 Task: Add Every Day Shea Lavender Eds Body Lotion to the cart.
Action: Mouse moved to (669, 233)
Screenshot: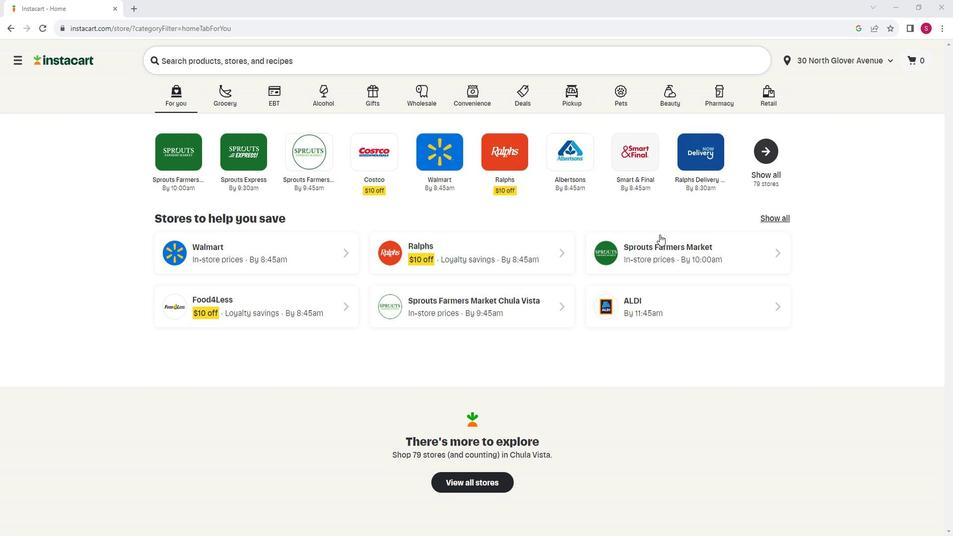 
Action: Mouse pressed left at (669, 233)
Screenshot: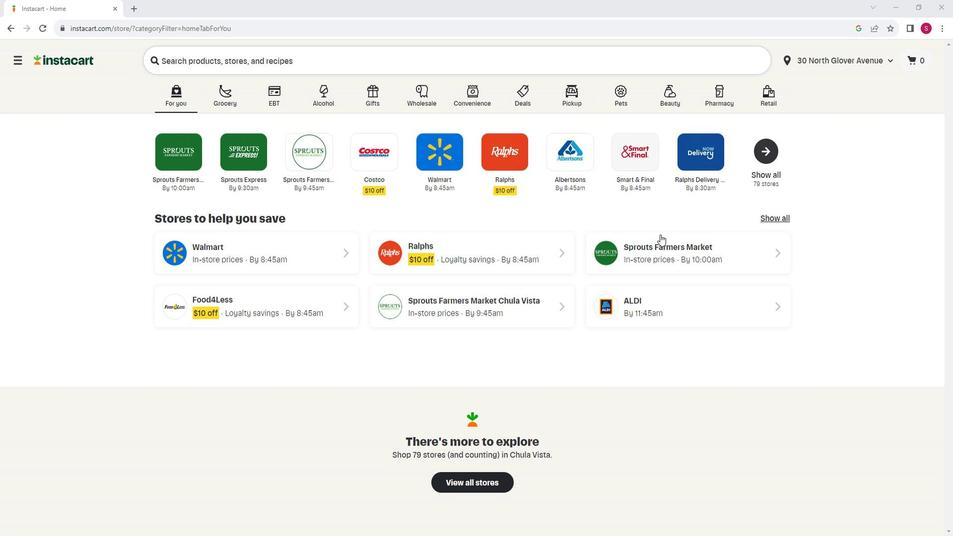 
Action: Mouse moved to (69, 371)
Screenshot: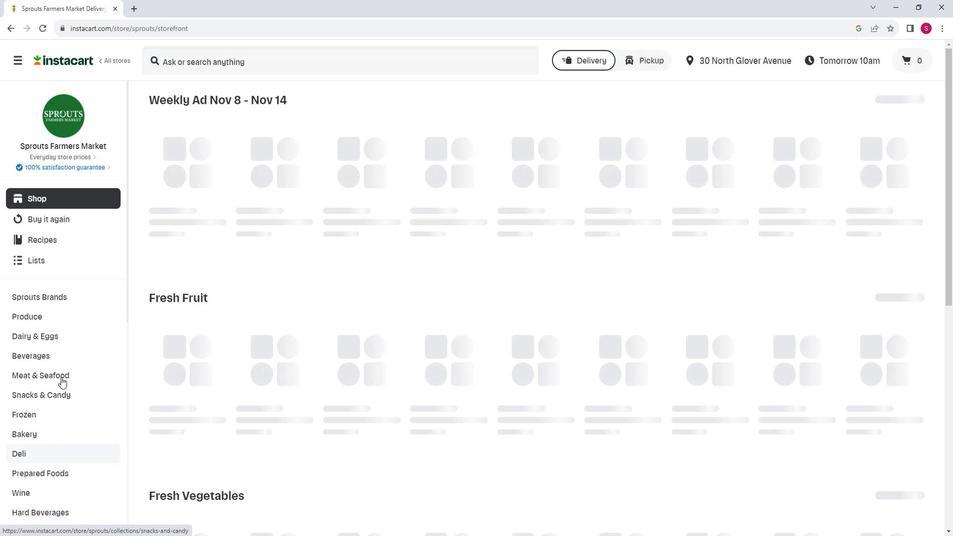 
Action: Mouse scrolled (69, 370) with delta (0, 0)
Screenshot: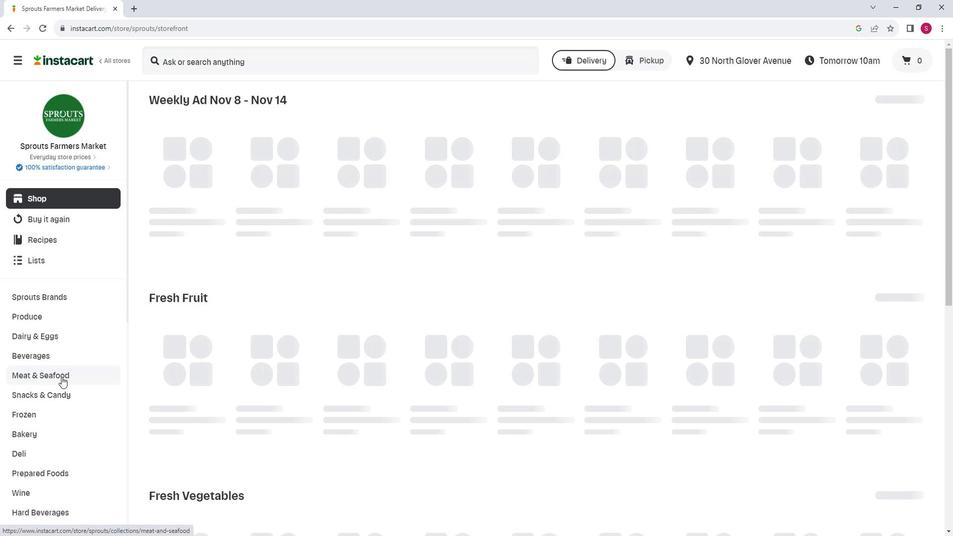 
Action: Mouse scrolled (69, 370) with delta (0, 0)
Screenshot: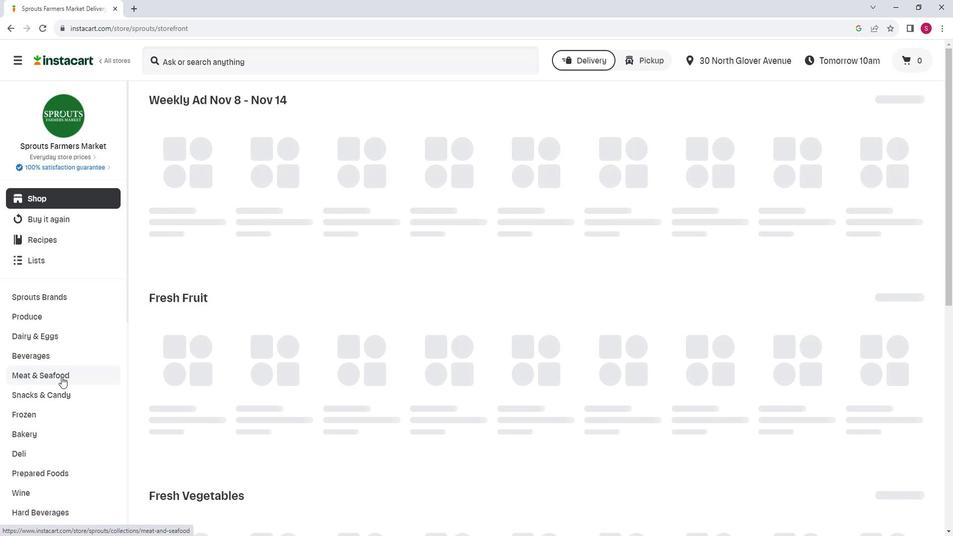 
Action: Mouse moved to (74, 370)
Screenshot: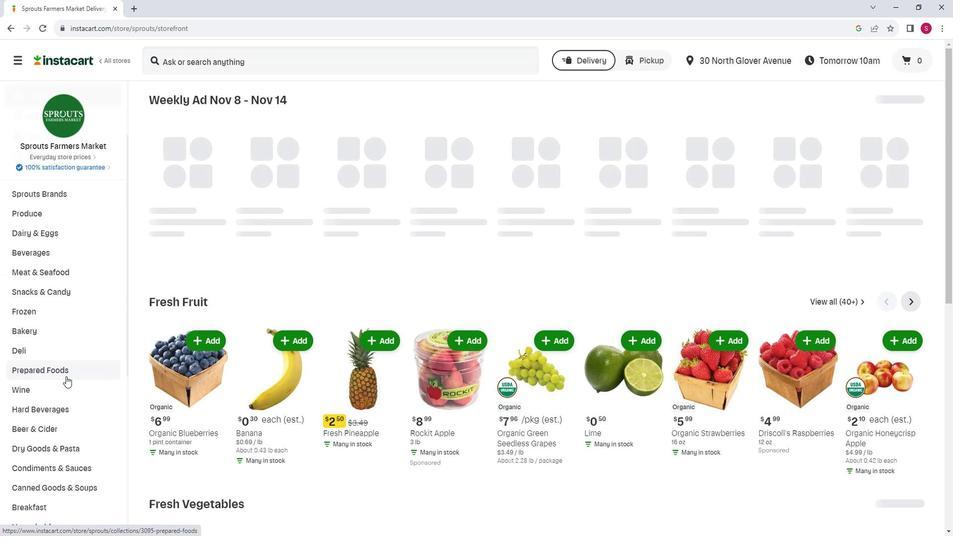 
Action: Mouse scrolled (74, 370) with delta (0, 0)
Screenshot: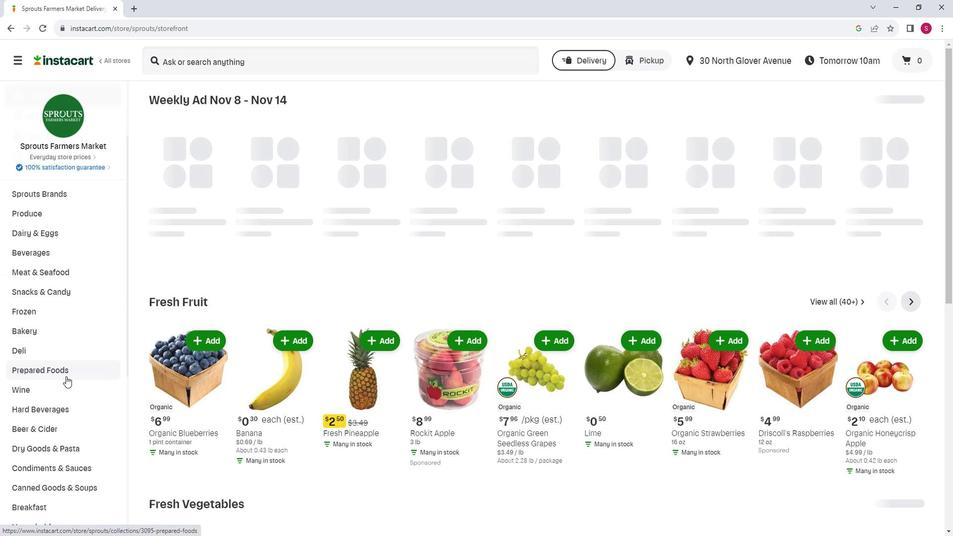 
Action: Mouse moved to (74, 370)
Screenshot: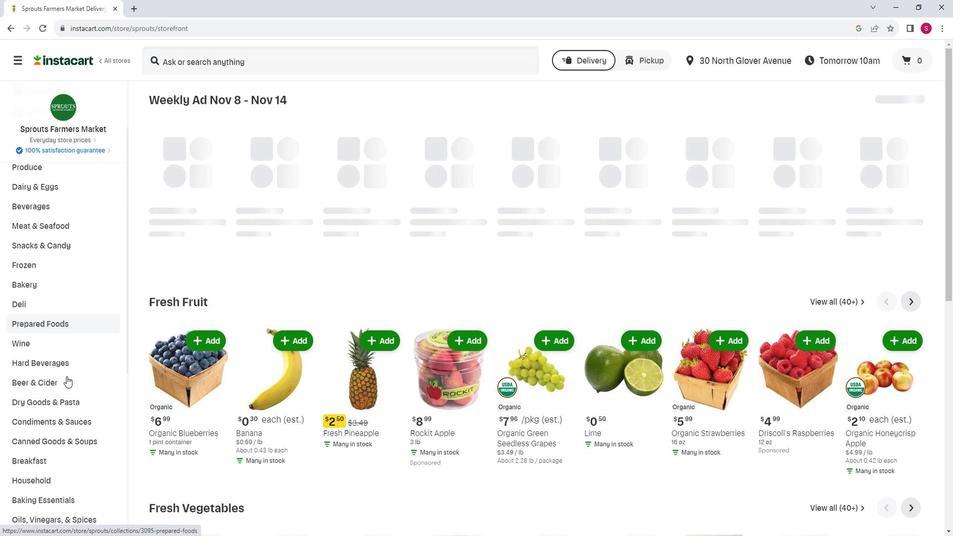 
Action: Mouse scrolled (74, 370) with delta (0, 0)
Screenshot: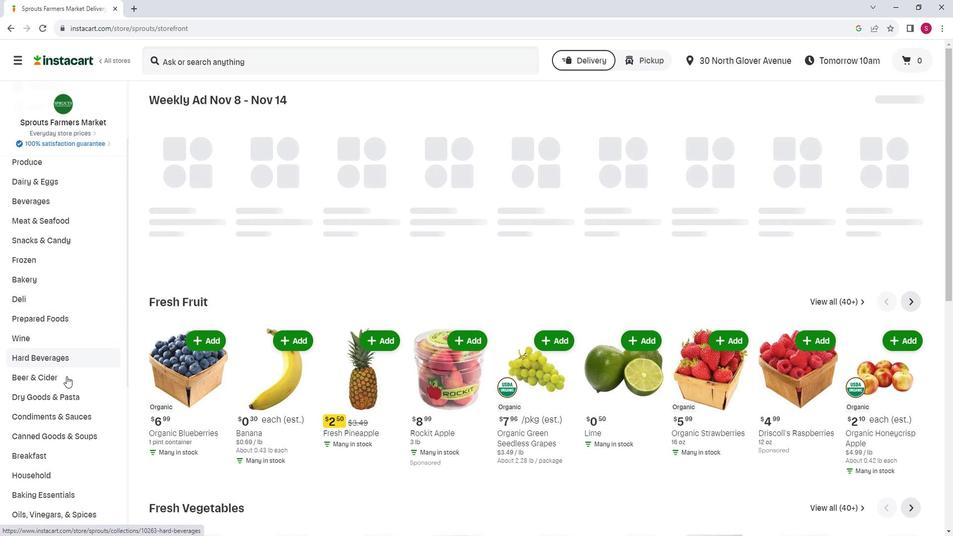
Action: Mouse scrolled (74, 370) with delta (0, 0)
Screenshot: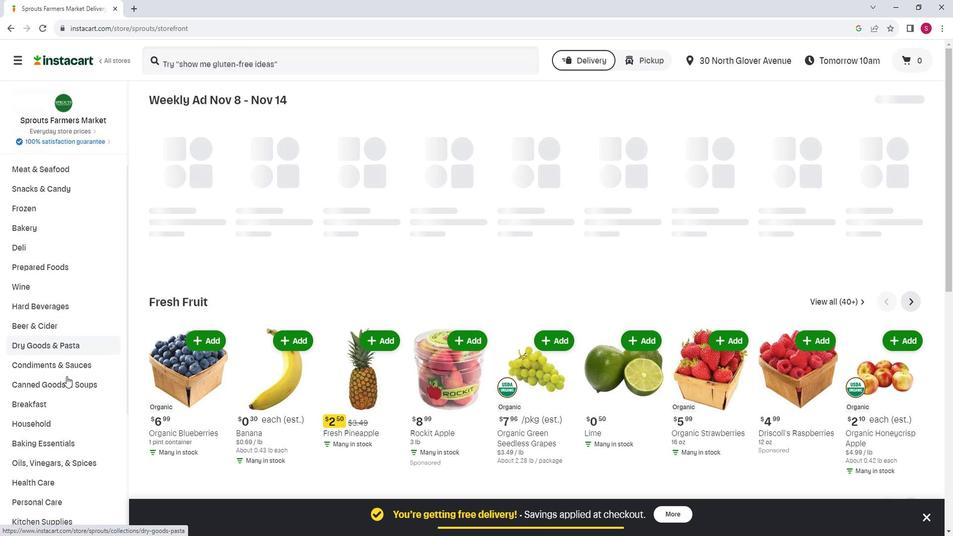 
Action: Mouse scrolled (74, 370) with delta (0, 0)
Screenshot: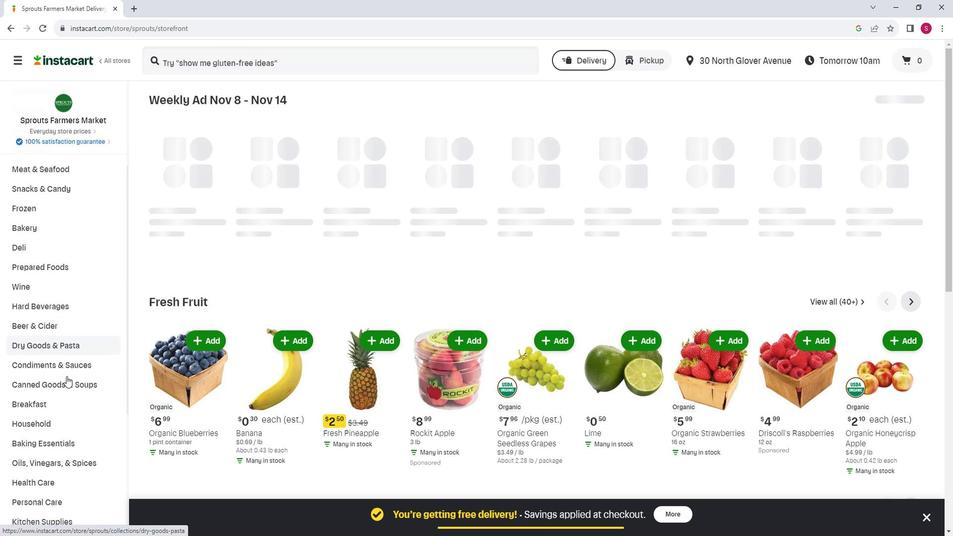 
Action: Mouse moved to (85, 389)
Screenshot: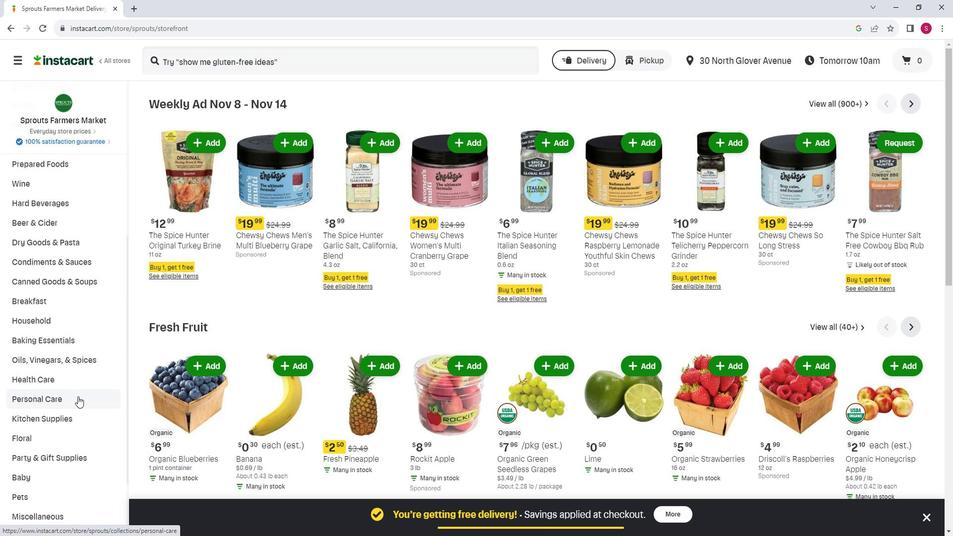 
Action: Mouse pressed left at (85, 389)
Screenshot: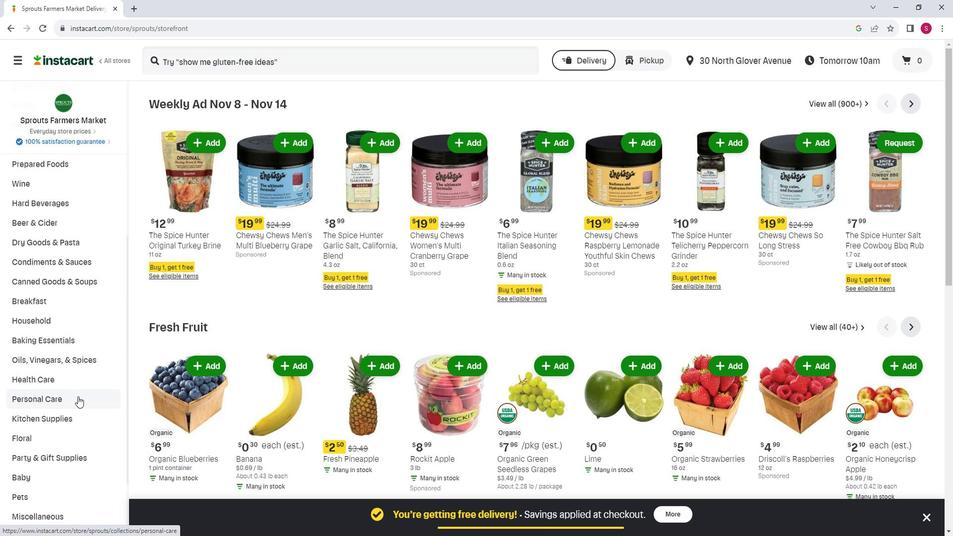 
Action: Mouse moved to (257, 132)
Screenshot: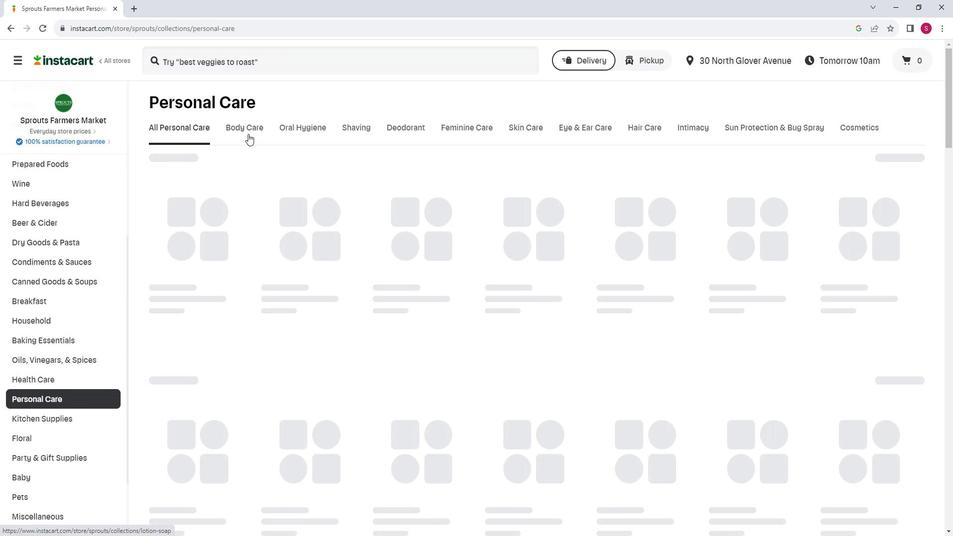 
Action: Mouse pressed left at (257, 132)
Screenshot: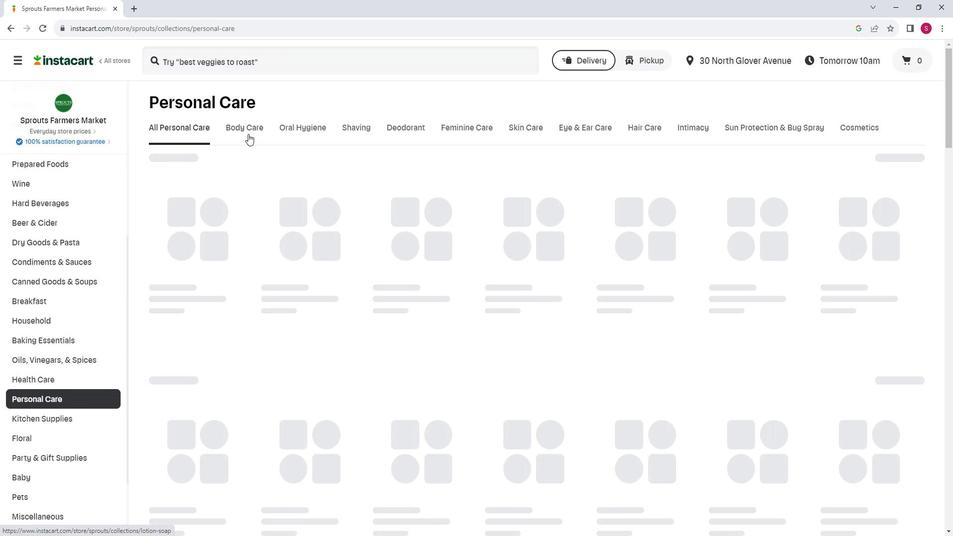 
Action: Mouse moved to (404, 169)
Screenshot: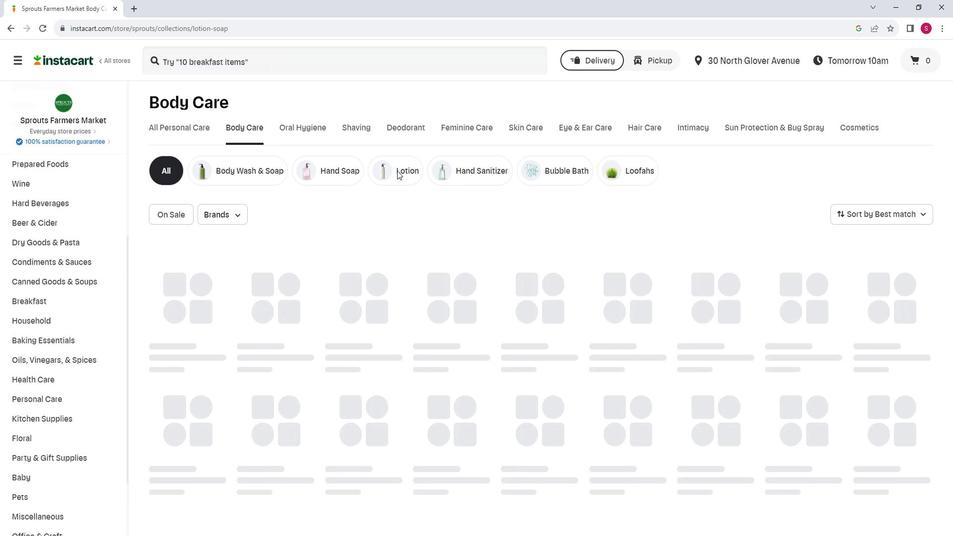 
Action: Mouse pressed left at (404, 169)
Screenshot: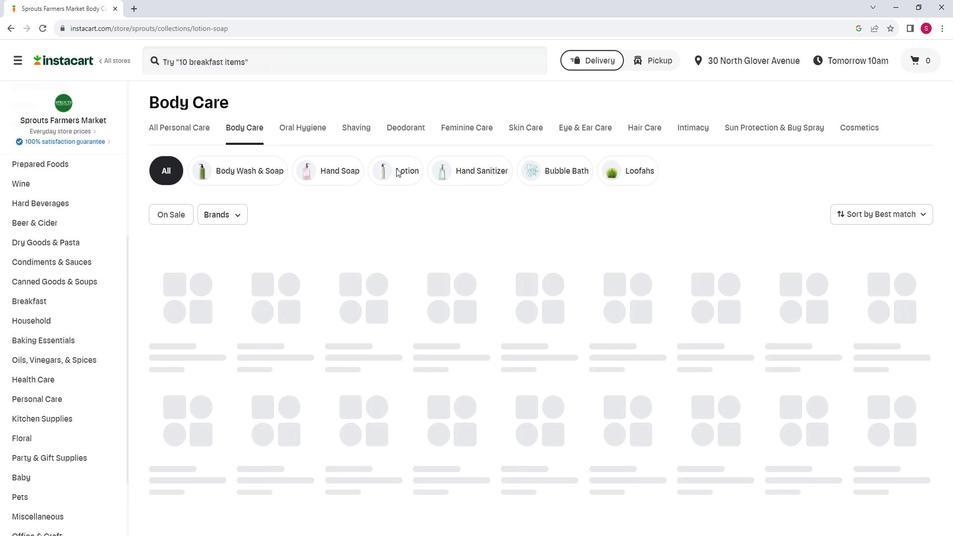 
Action: Mouse moved to (278, 61)
Screenshot: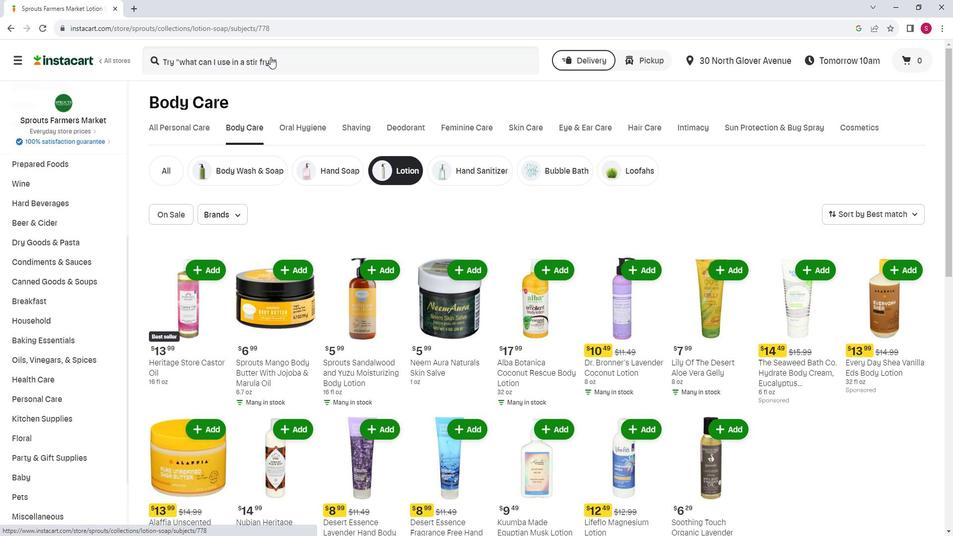 
Action: Mouse pressed left at (278, 61)
Screenshot: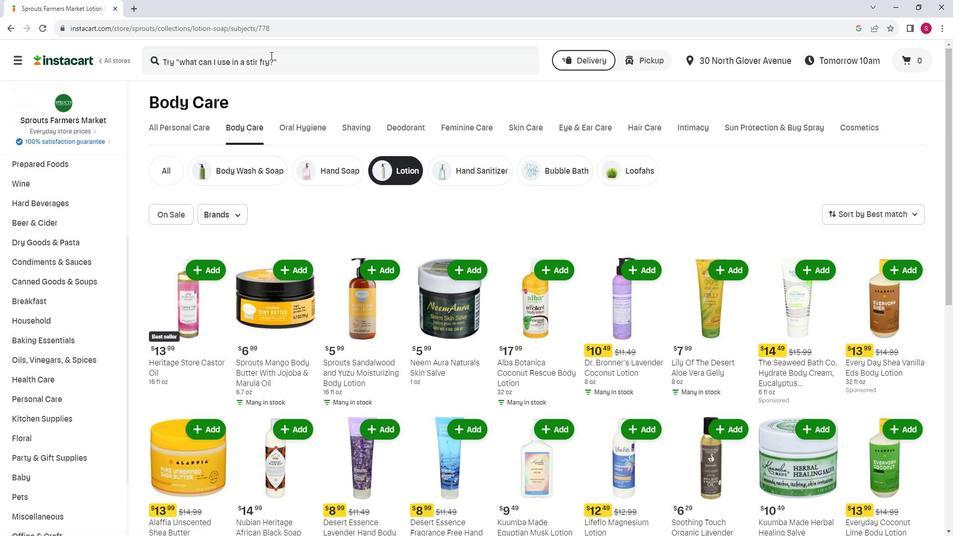 
Action: Mouse moved to (220, 21)
Screenshot: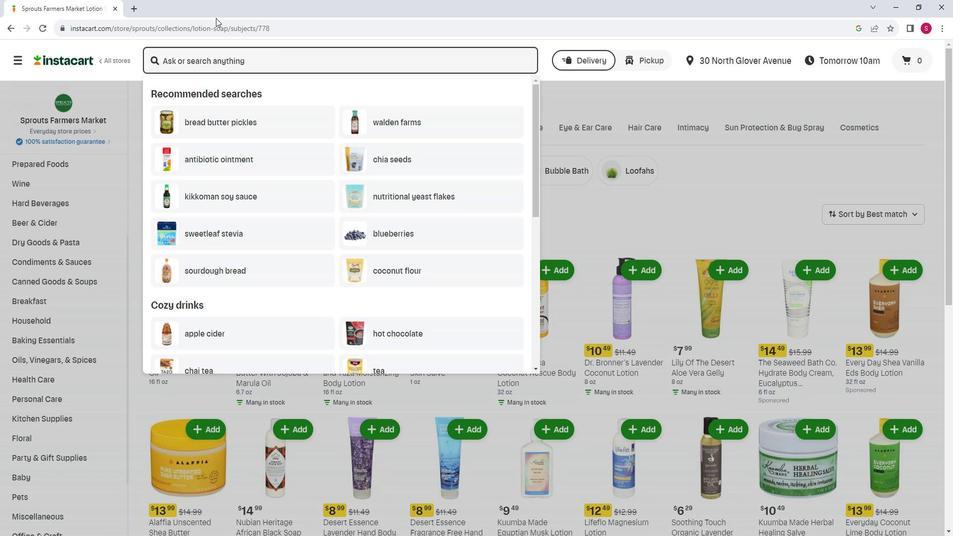 
Action: Key pressed <Key.shift>Every<Key.space><Key.shift>Day<Key.space><Key.shift>Shea<Key.space><Key.shift>Lavn<Key.backspace>ender<Key.space><Key.shift>Eds<Key.space><Key.shift><Key.shift>Body<Key.space><Key.shift>Lotion<Key.space><Key.enter>
Screenshot: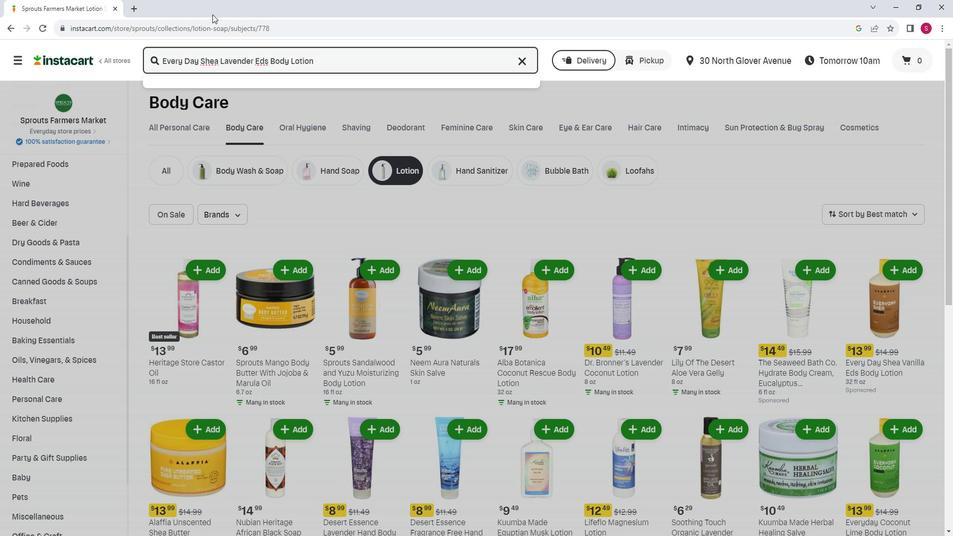 
Action: Mouse moved to (167, 139)
Screenshot: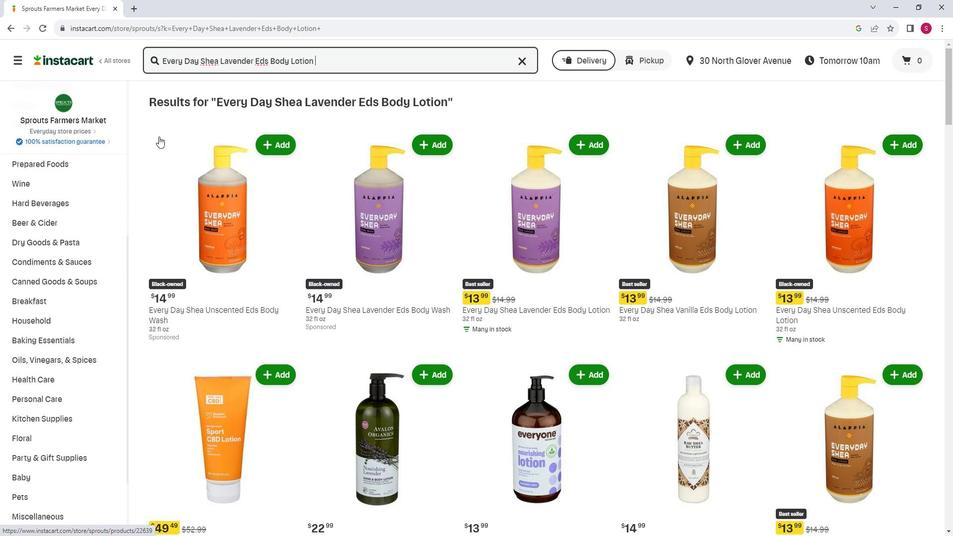 
Action: Mouse scrolled (167, 139) with delta (0, 0)
Screenshot: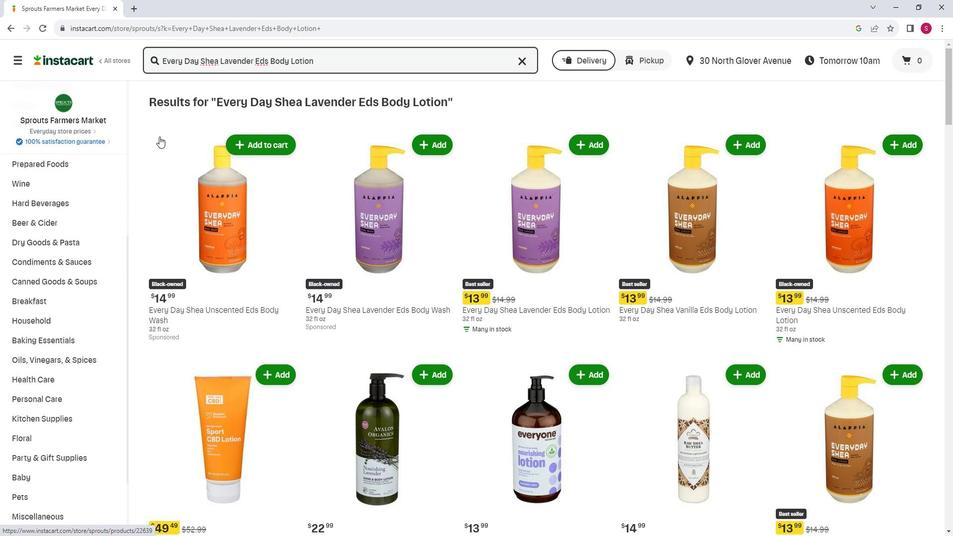 
Action: Mouse moved to (434, 226)
Screenshot: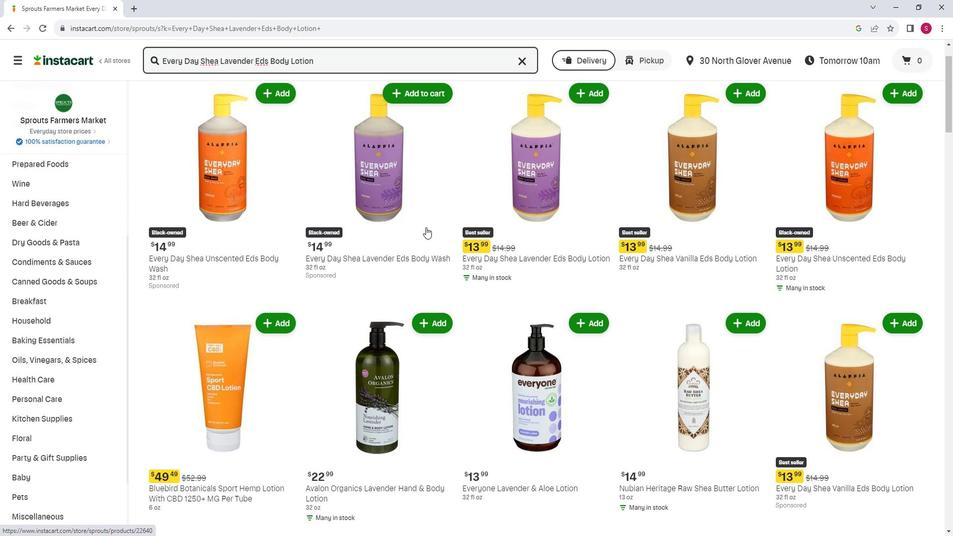 
Action: Mouse scrolled (434, 227) with delta (0, 0)
Screenshot: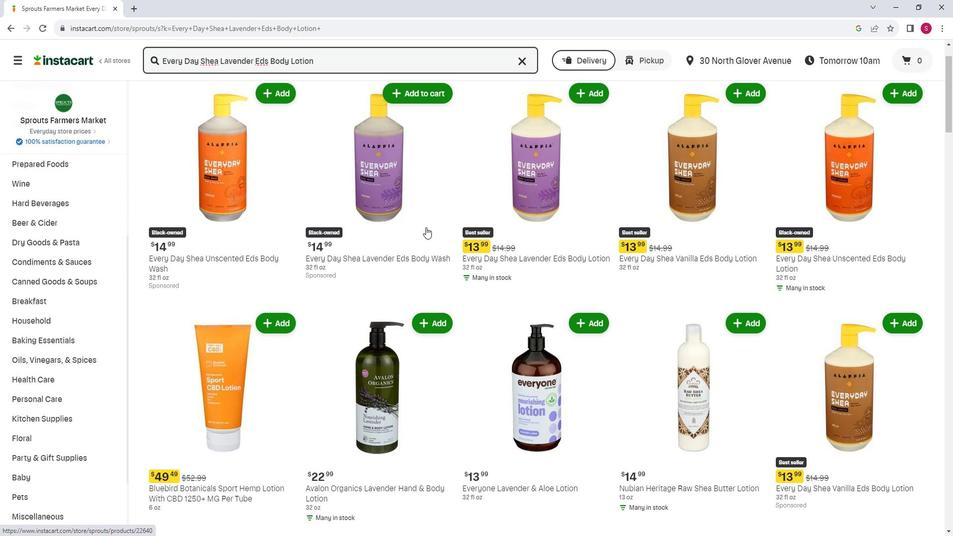 
Action: Mouse moved to (428, 151)
Screenshot: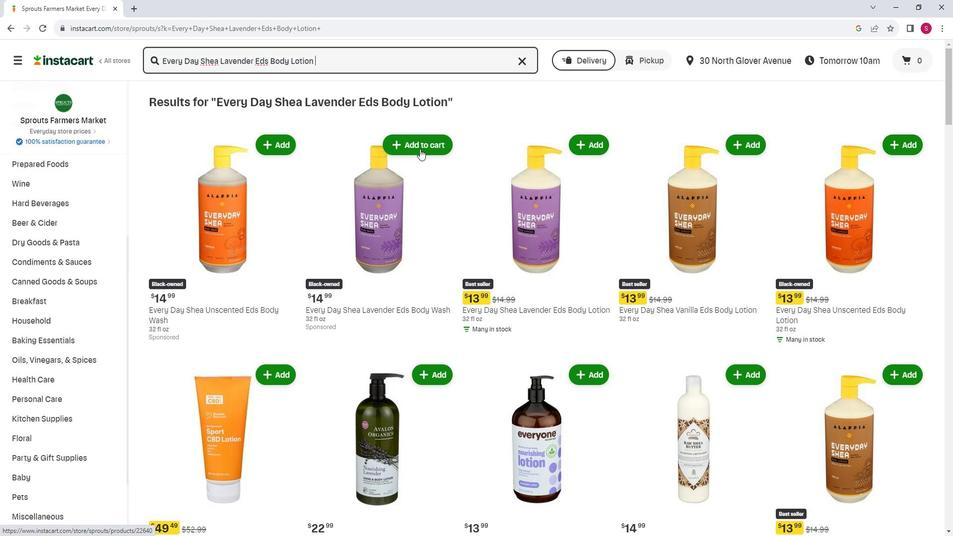 
Action: Mouse pressed left at (428, 151)
Screenshot: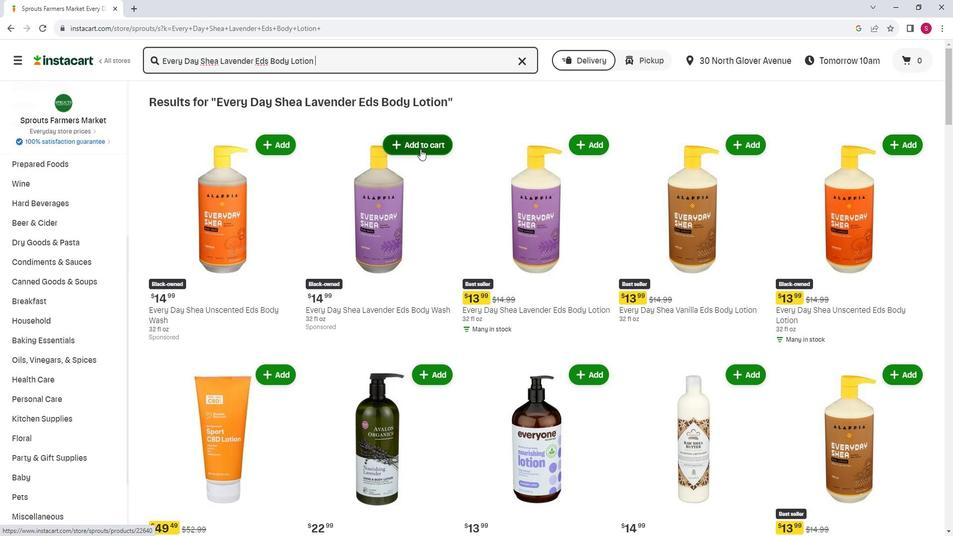 
Action: Mouse moved to (502, 114)
Screenshot: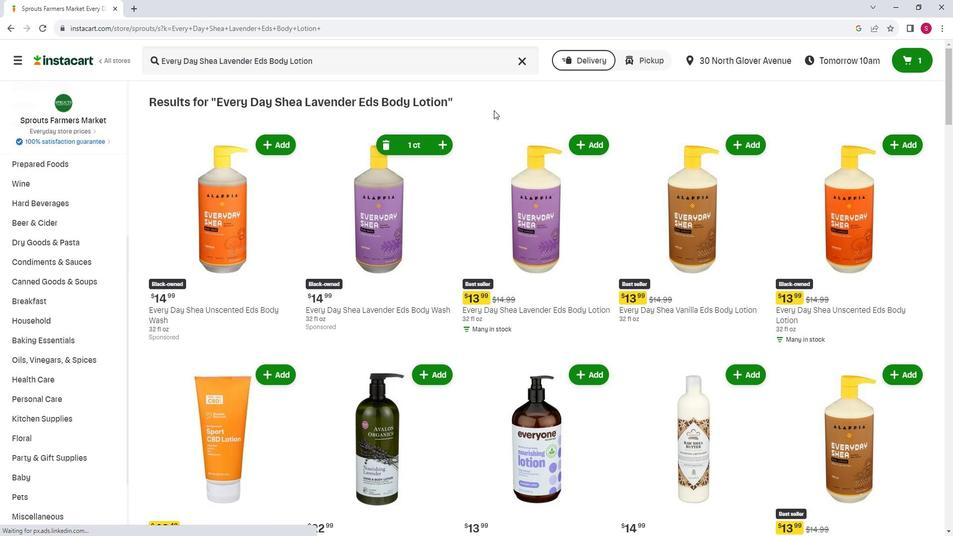 
